 Task: Create a rule from the Agile list, Priority changed -> Complete task in the project BridgeTech if Priority Cleared then Complete Task
Action: Mouse moved to (1178, 192)
Screenshot: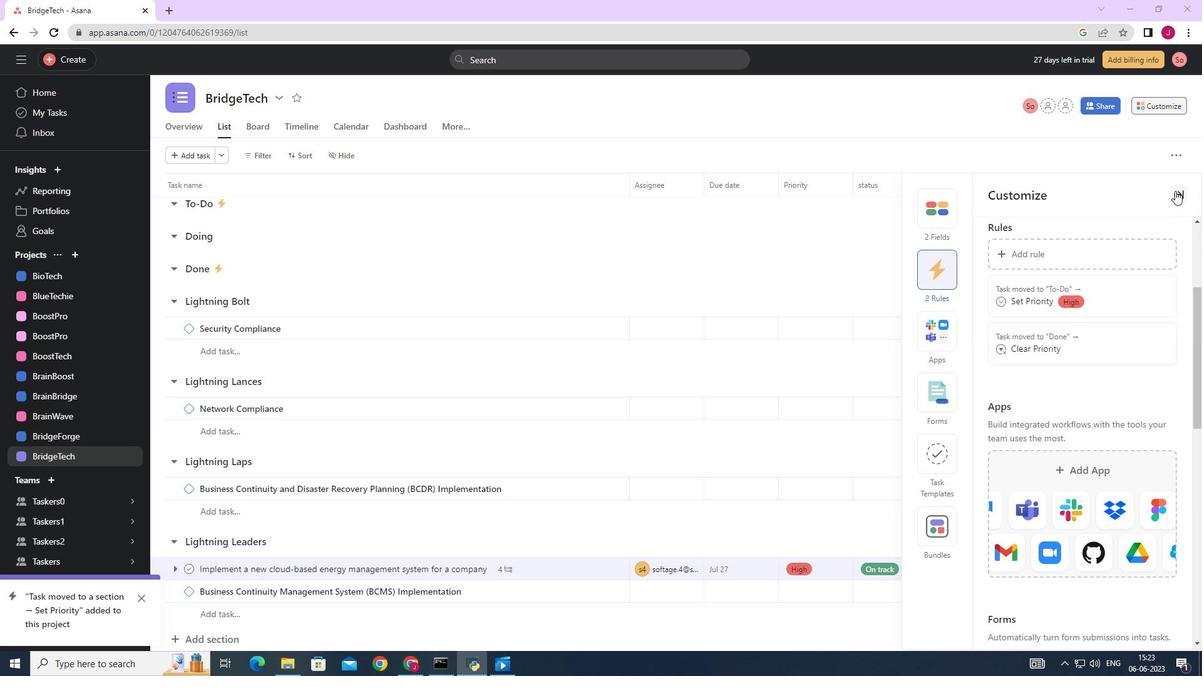 
Action: Mouse pressed left at (1178, 192)
Screenshot: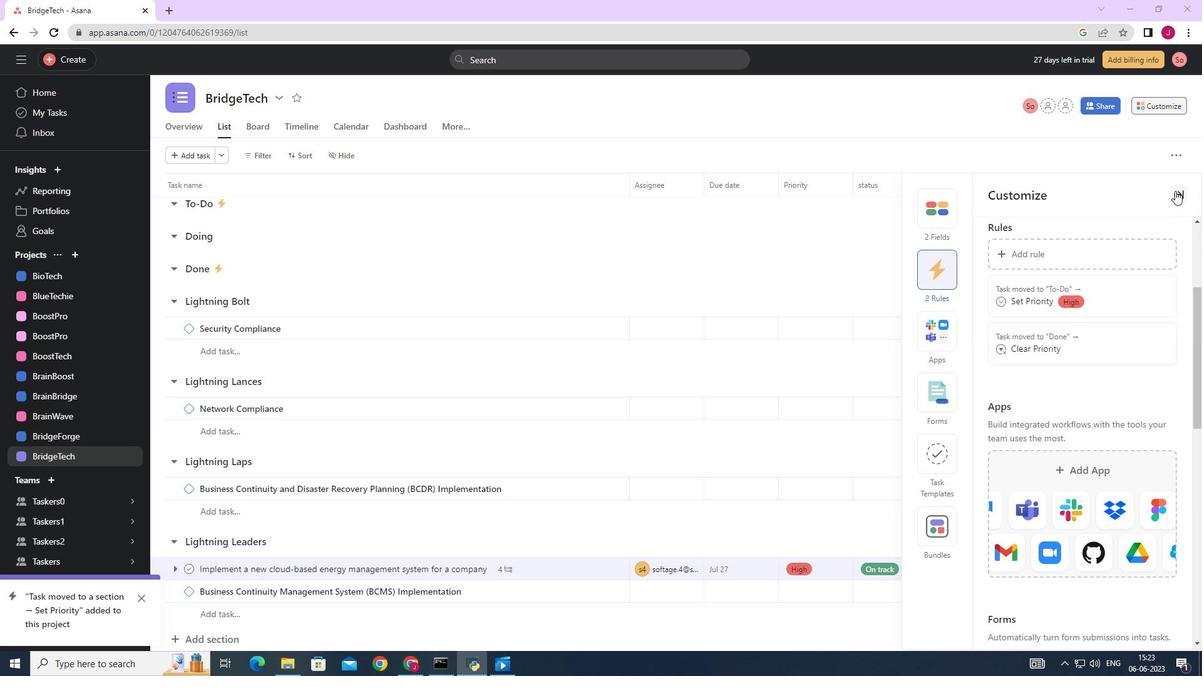 
Action: Mouse moved to (1152, 105)
Screenshot: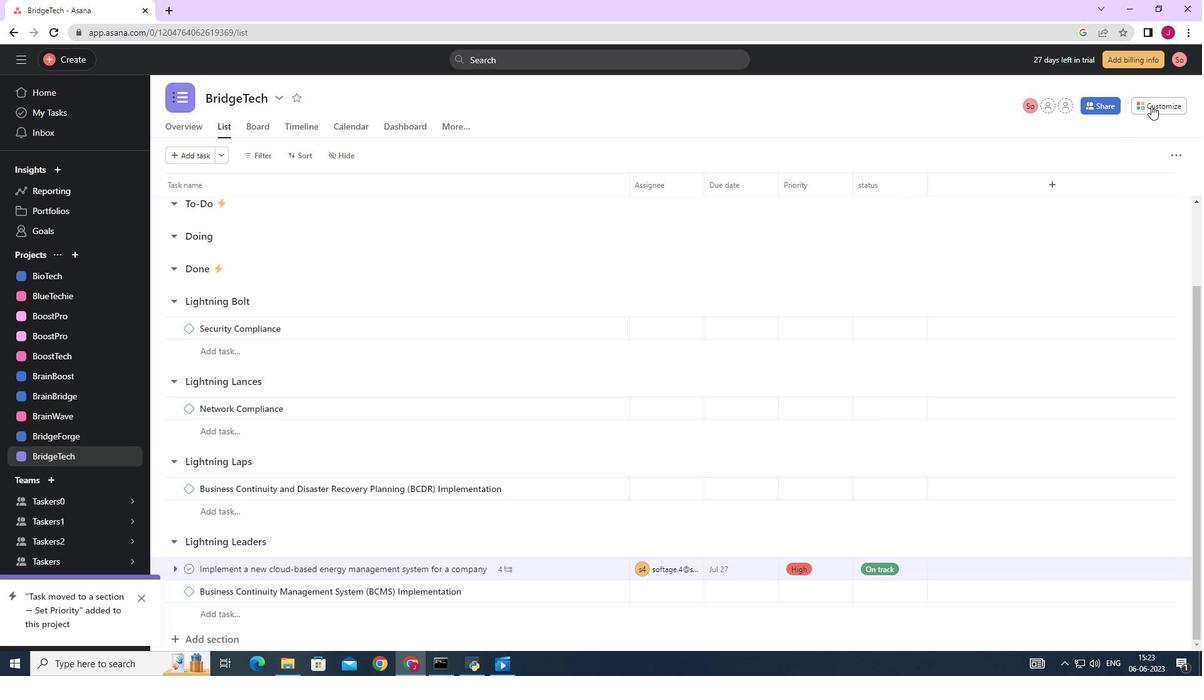 
Action: Mouse pressed left at (1152, 105)
Screenshot: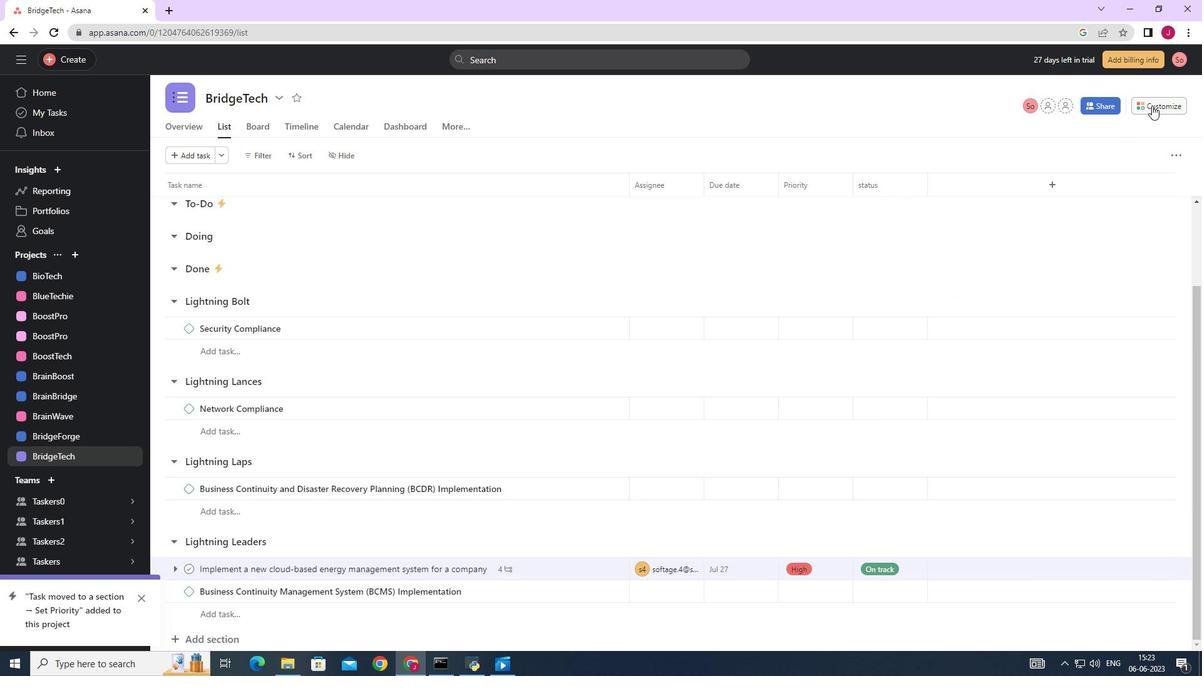 
Action: Mouse moved to (939, 270)
Screenshot: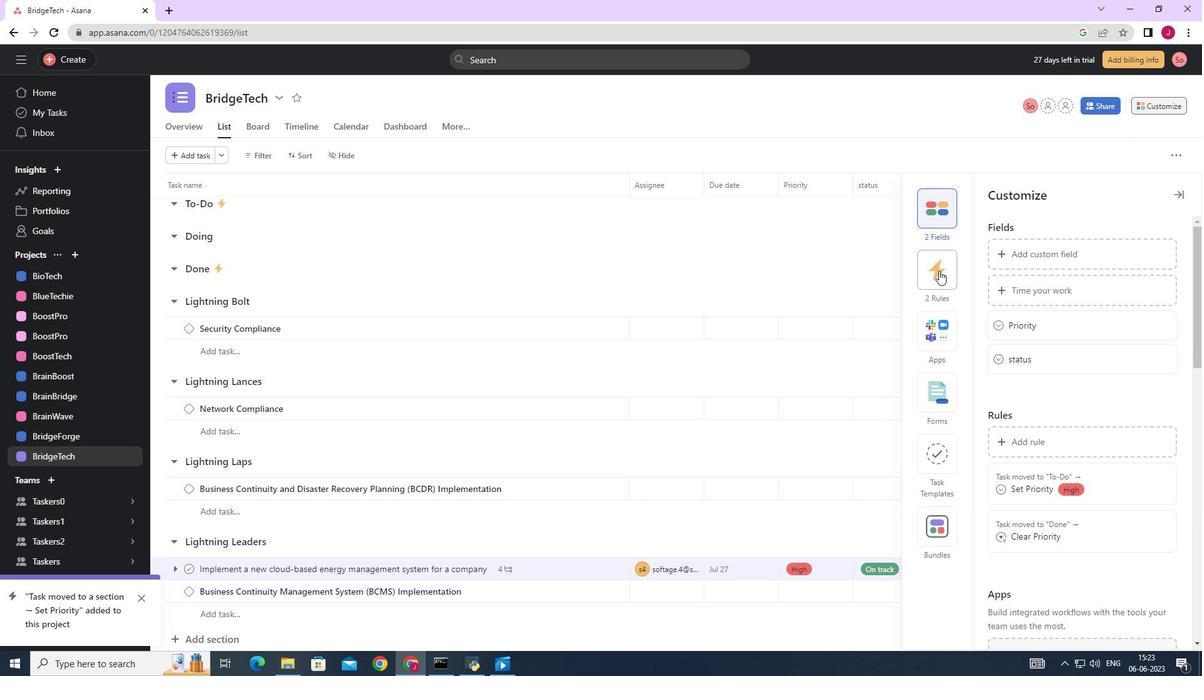
Action: Mouse pressed left at (939, 270)
Screenshot: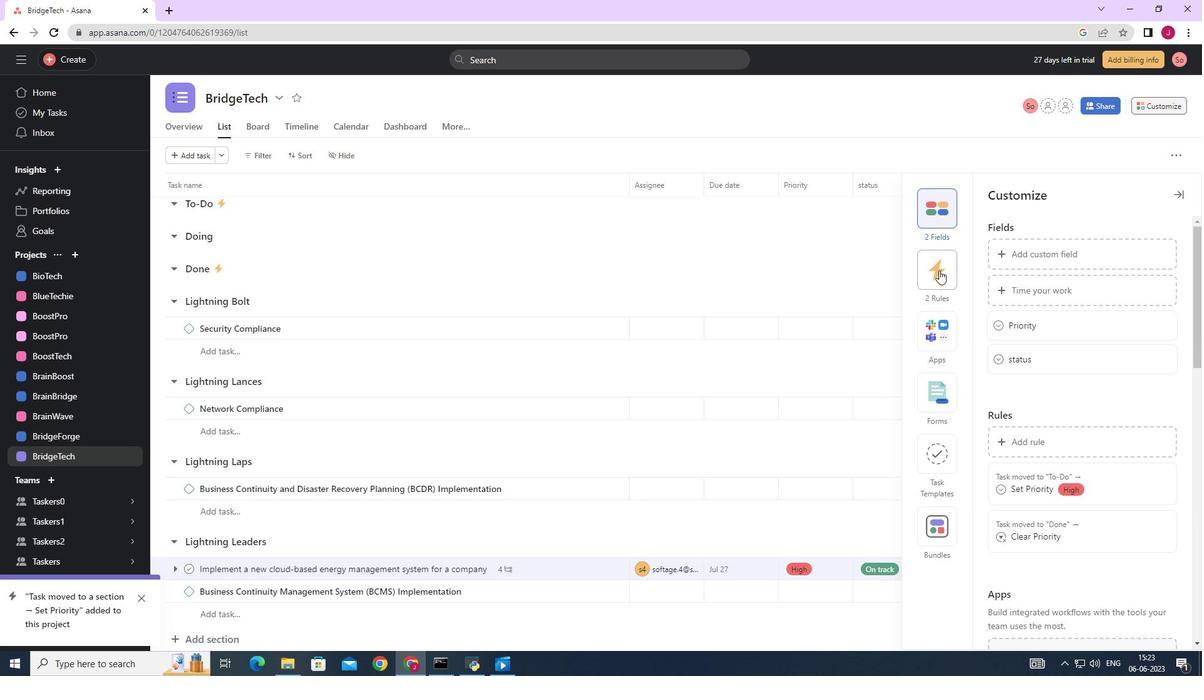 
Action: Mouse moved to (1076, 257)
Screenshot: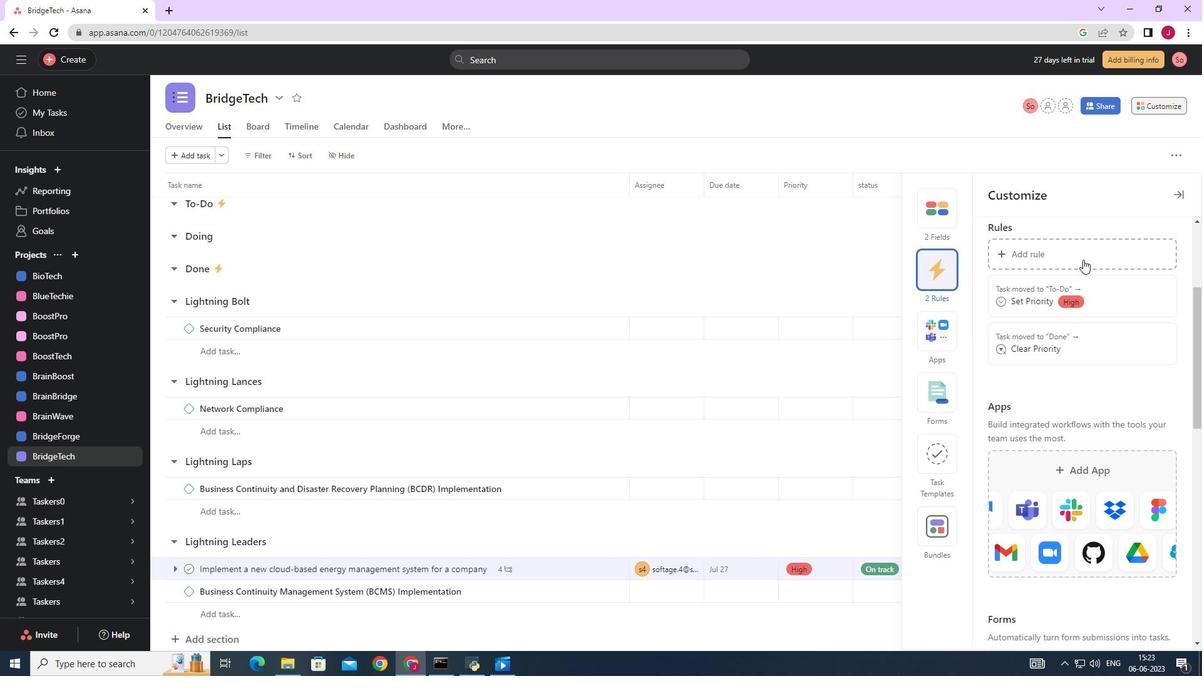 
Action: Mouse pressed left at (1076, 257)
Screenshot: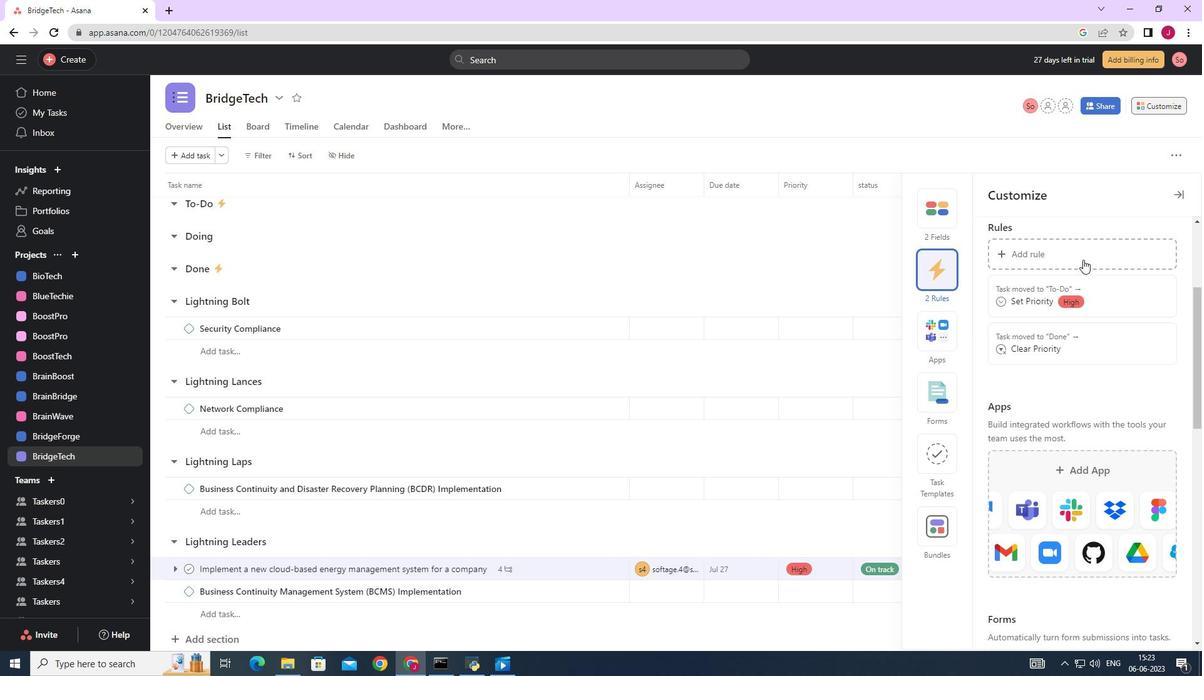 
Action: Mouse moved to (255, 187)
Screenshot: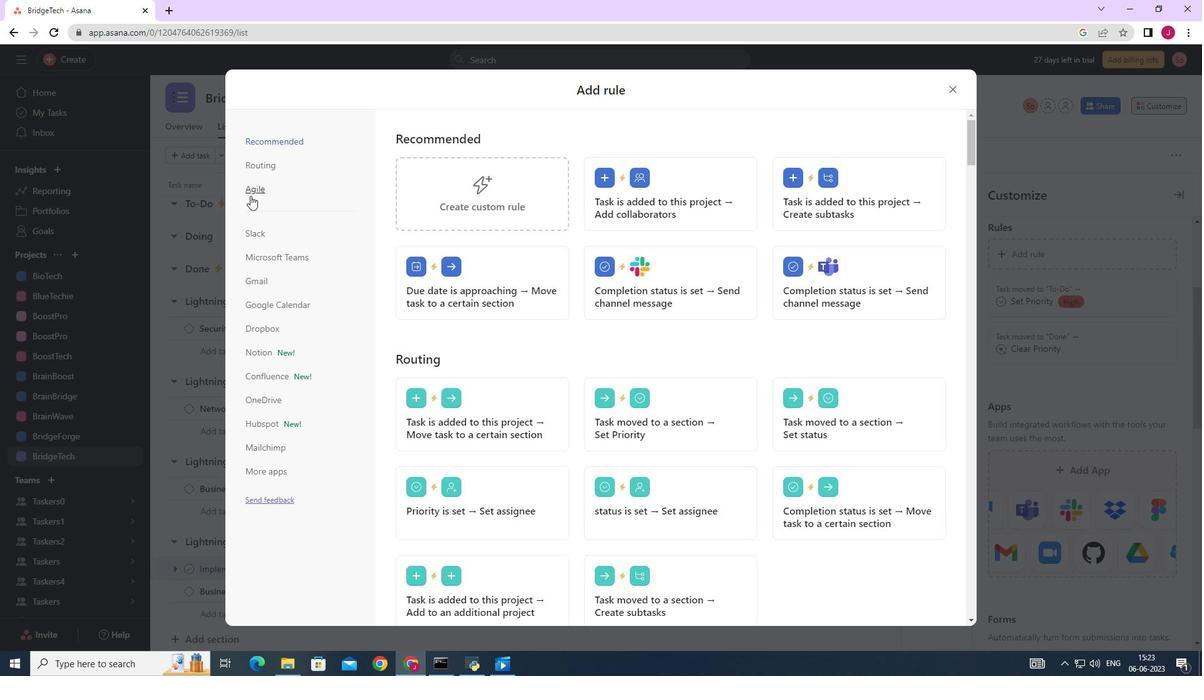 
Action: Mouse pressed left at (255, 187)
Screenshot: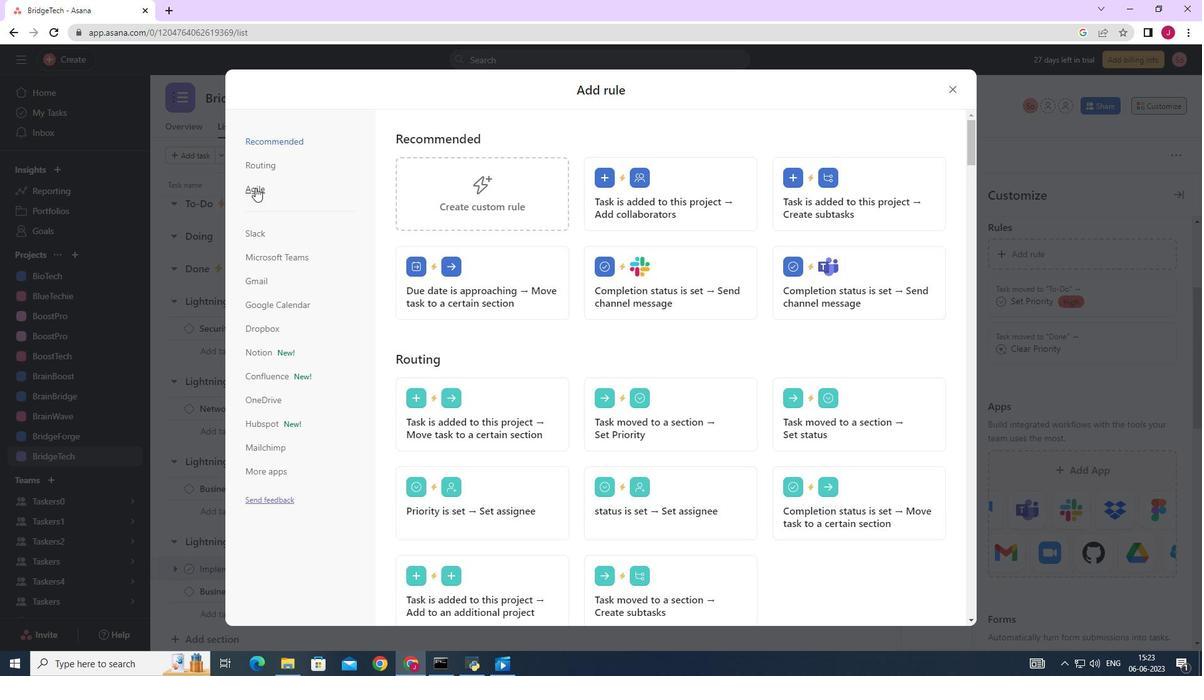 
Action: Mouse moved to (517, 182)
Screenshot: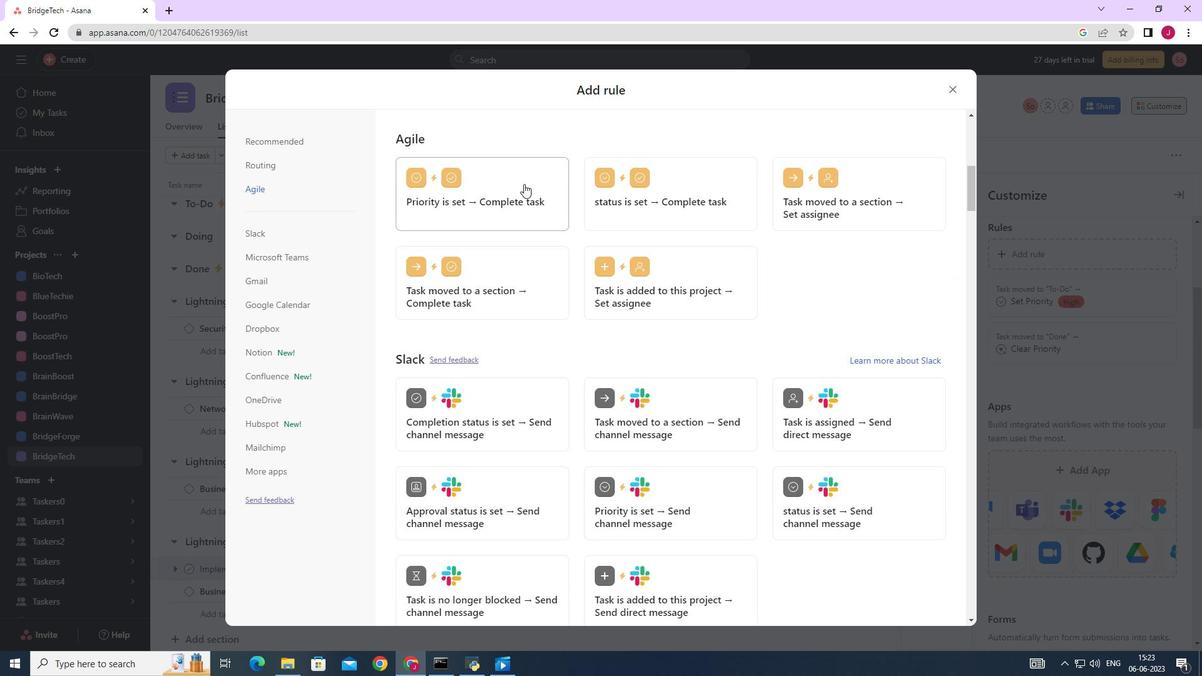 
Action: Mouse pressed left at (517, 182)
Screenshot: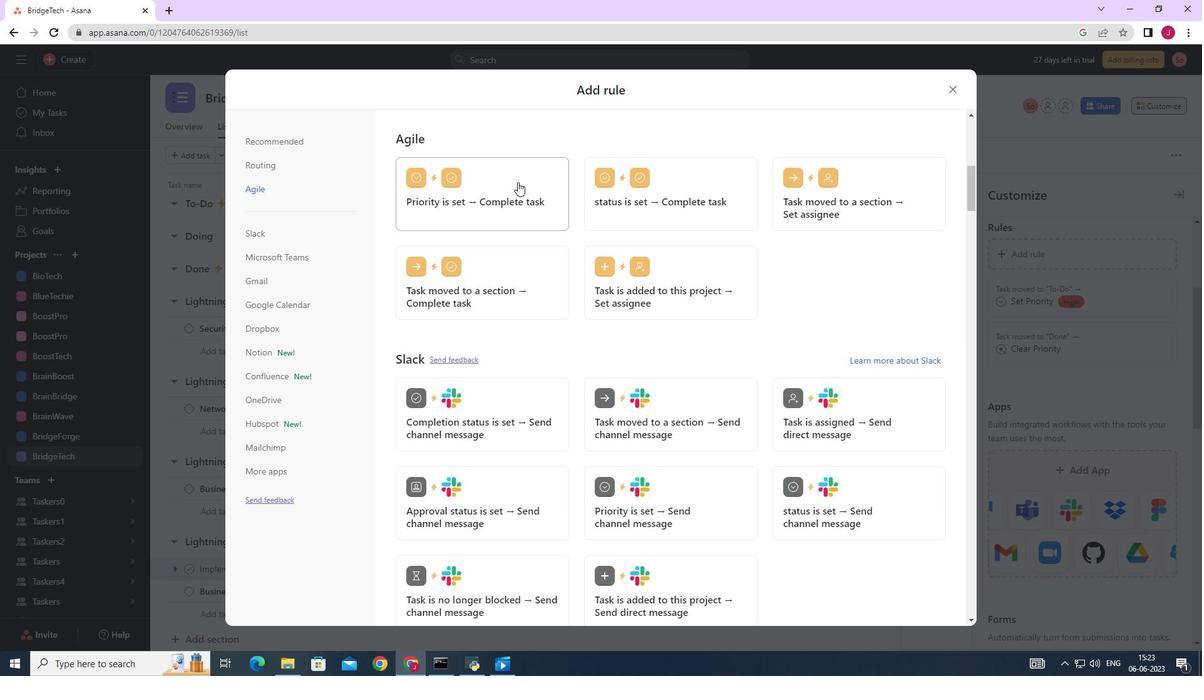 
Action: Mouse moved to (515, 336)
Screenshot: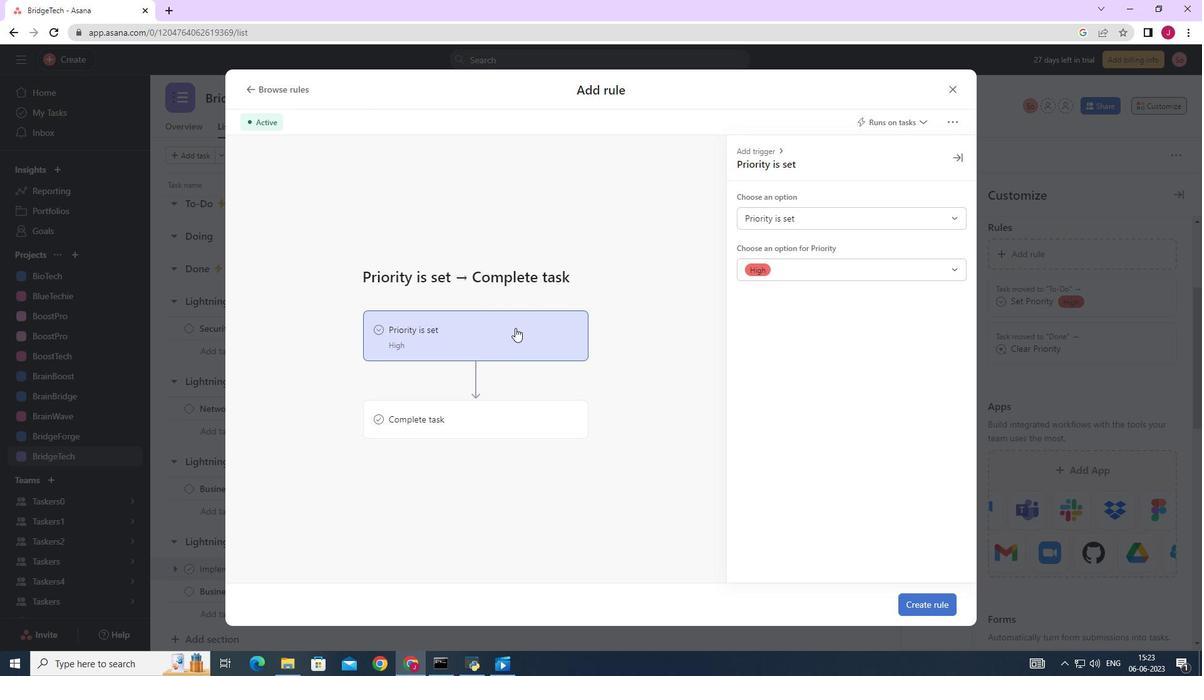 
Action: Mouse pressed left at (515, 336)
Screenshot: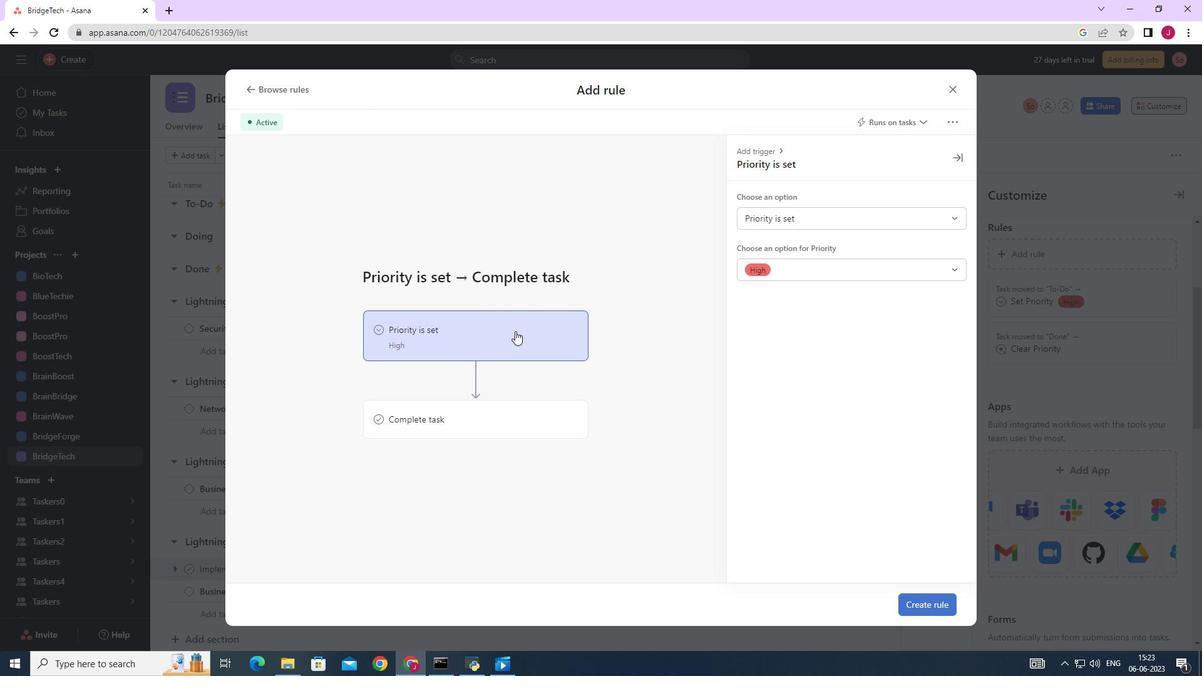 
Action: Mouse moved to (519, 418)
Screenshot: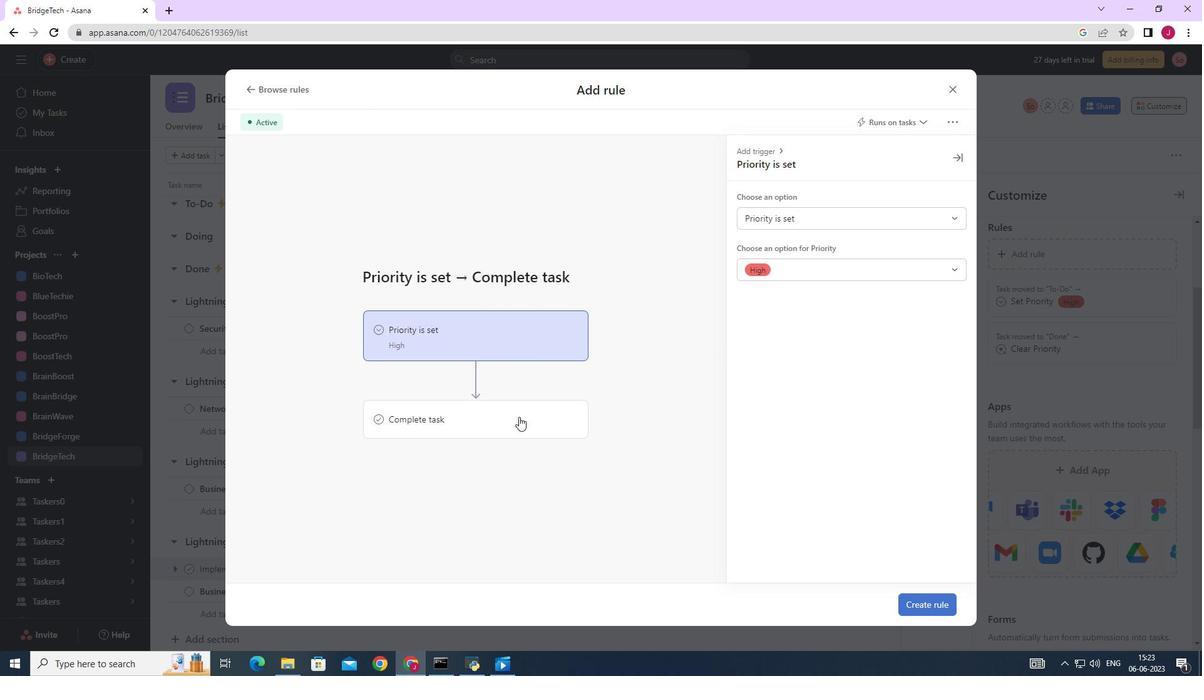 
Action: Mouse pressed left at (519, 418)
Screenshot: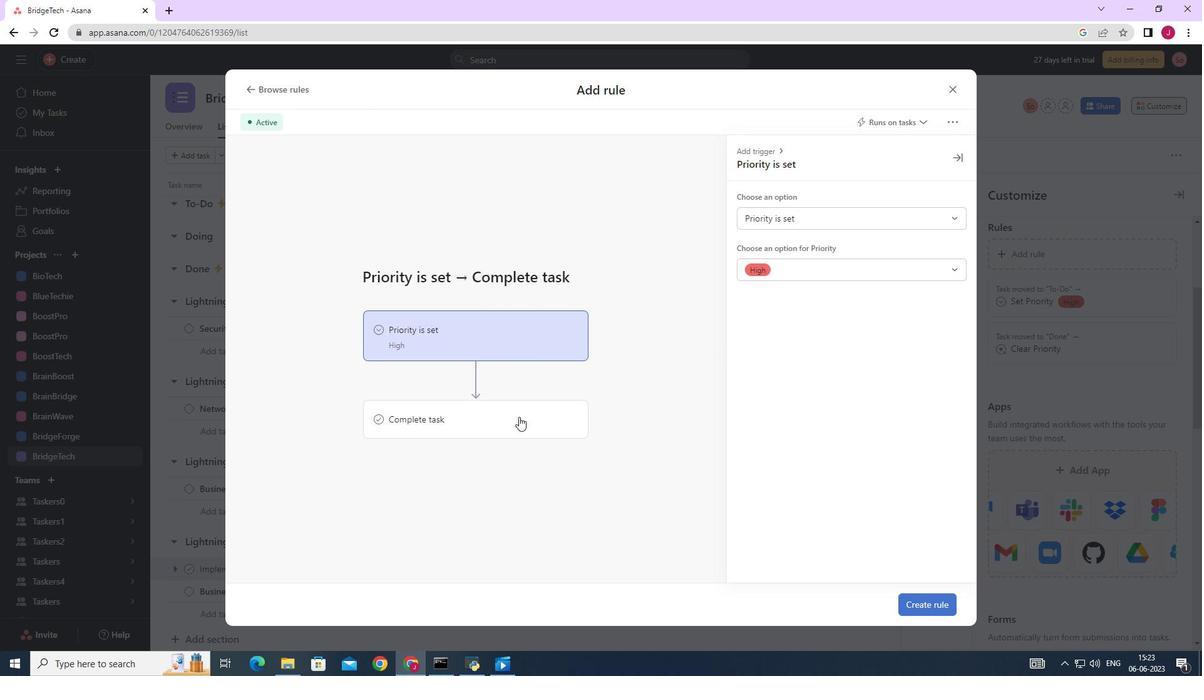 
Action: Mouse moved to (776, 214)
Screenshot: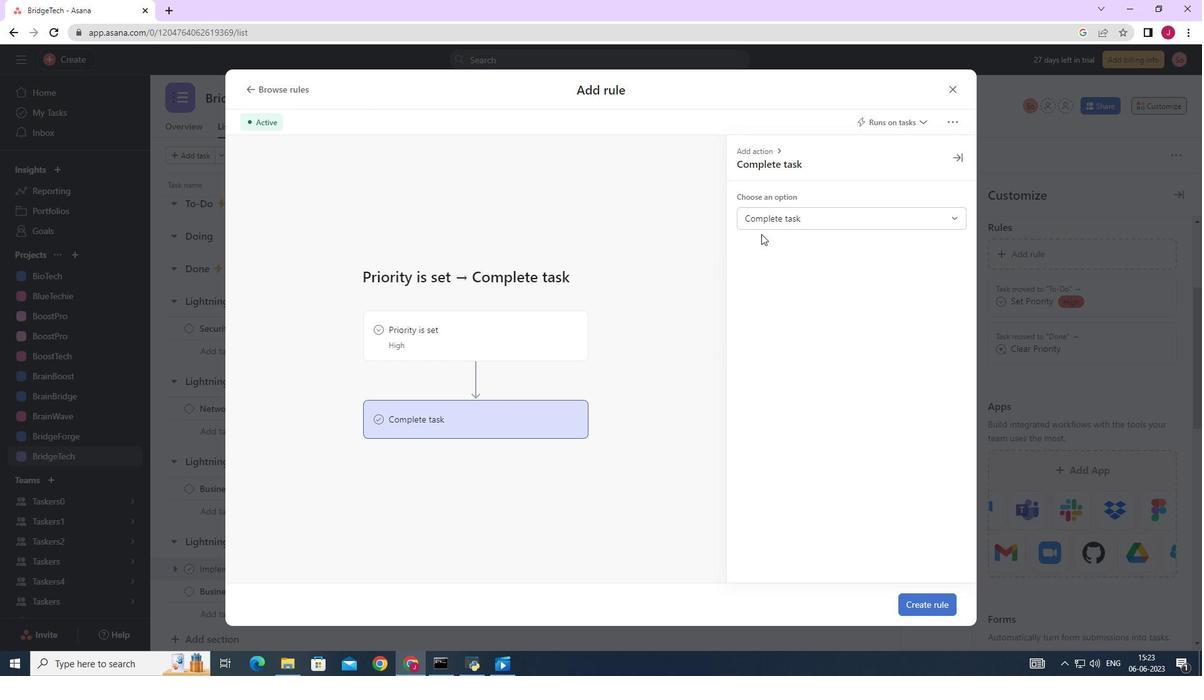 
Action: Mouse pressed left at (776, 214)
Screenshot: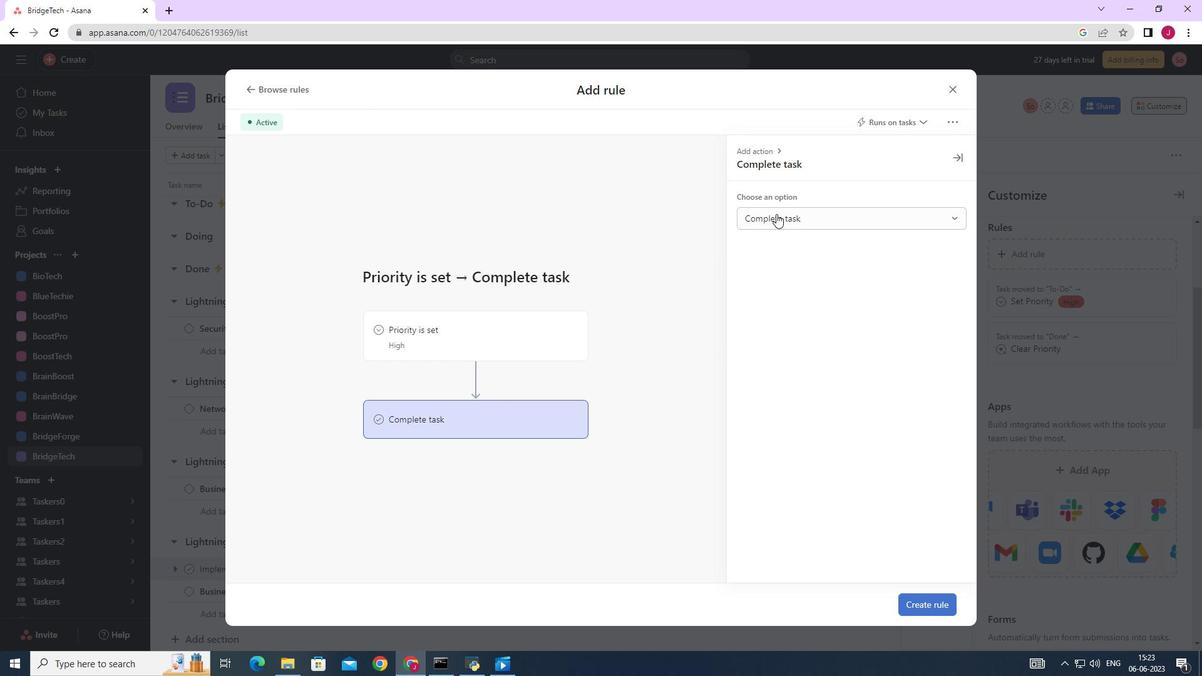
Action: Mouse moved to (472, 334)
Screenshot: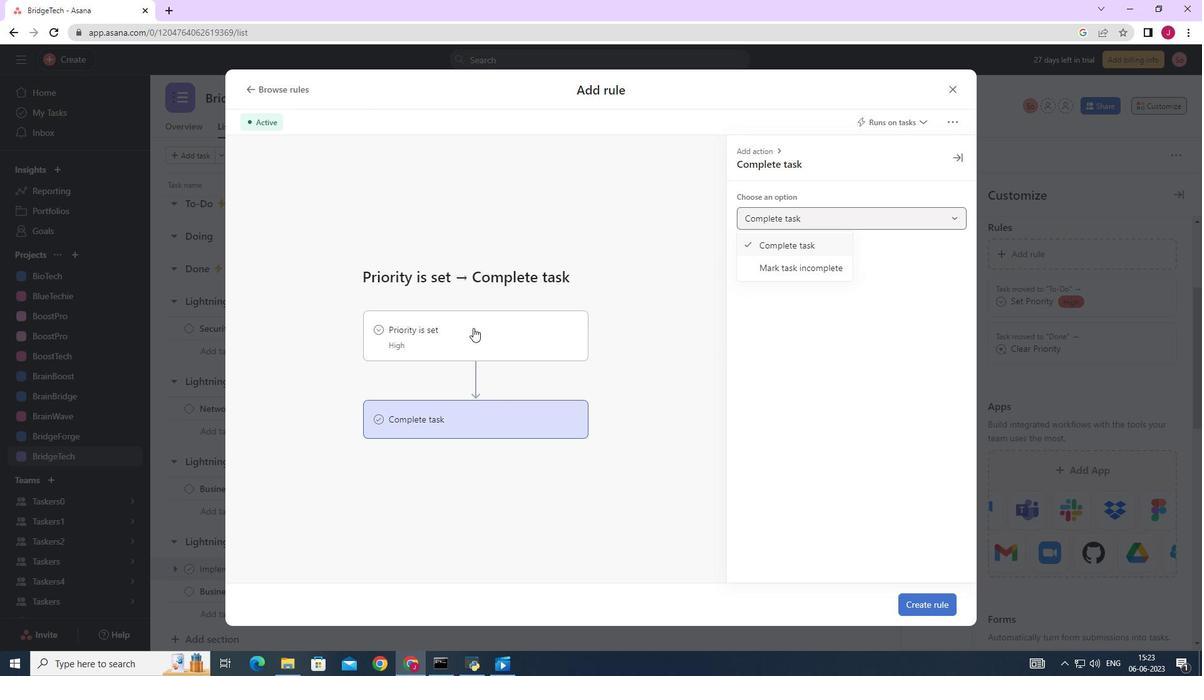 
Action: Mouse pressed left at (472, 334)
Screenshot: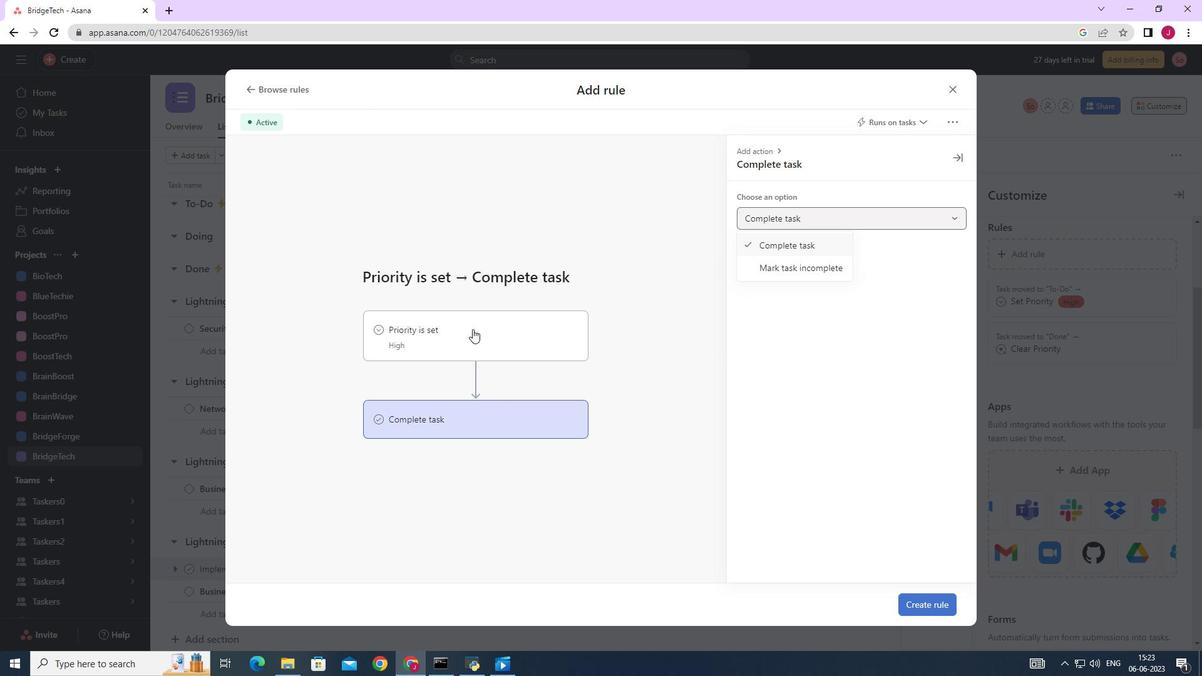 
Action: Mouse moved to (794, 213)
Screenshot: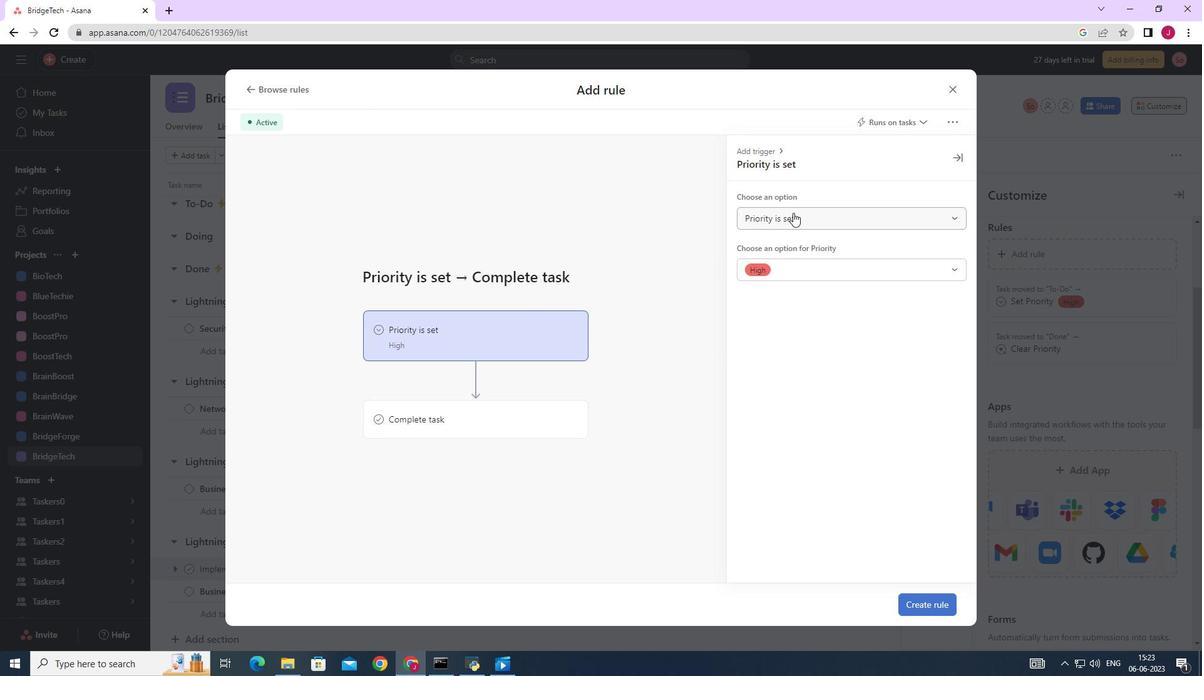 
Action: Mouse pressed left at (794, 213)
Screenshot: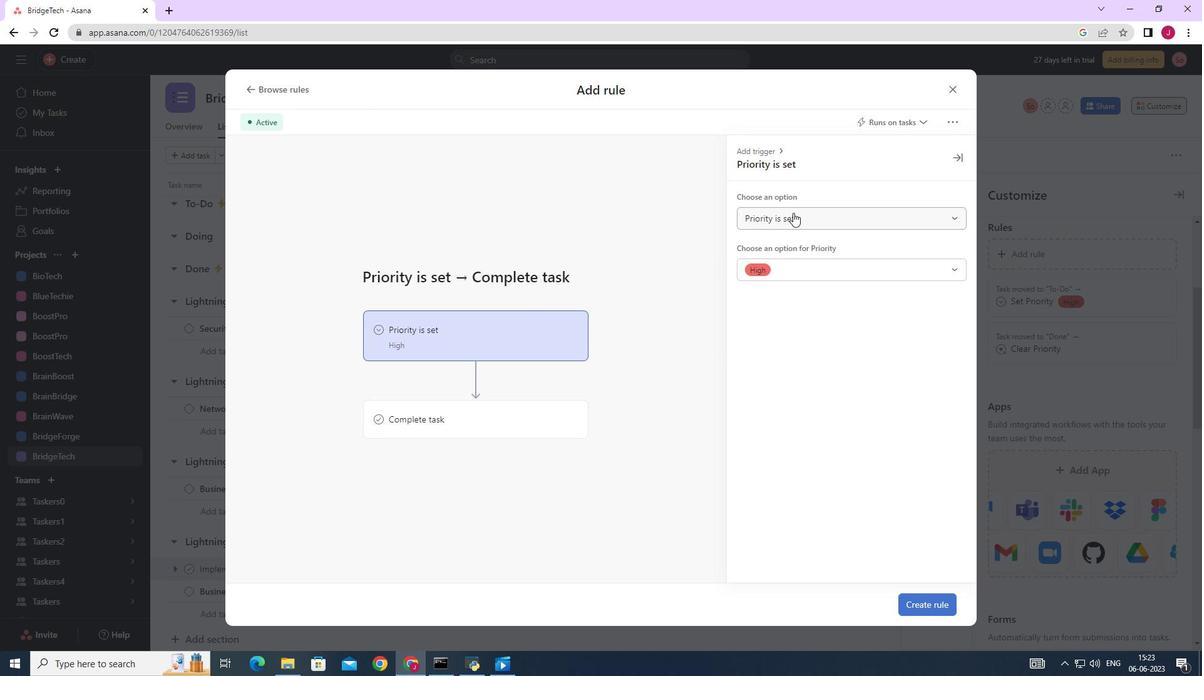 
Action: Mouse moved to (790, 267)
Screenshot: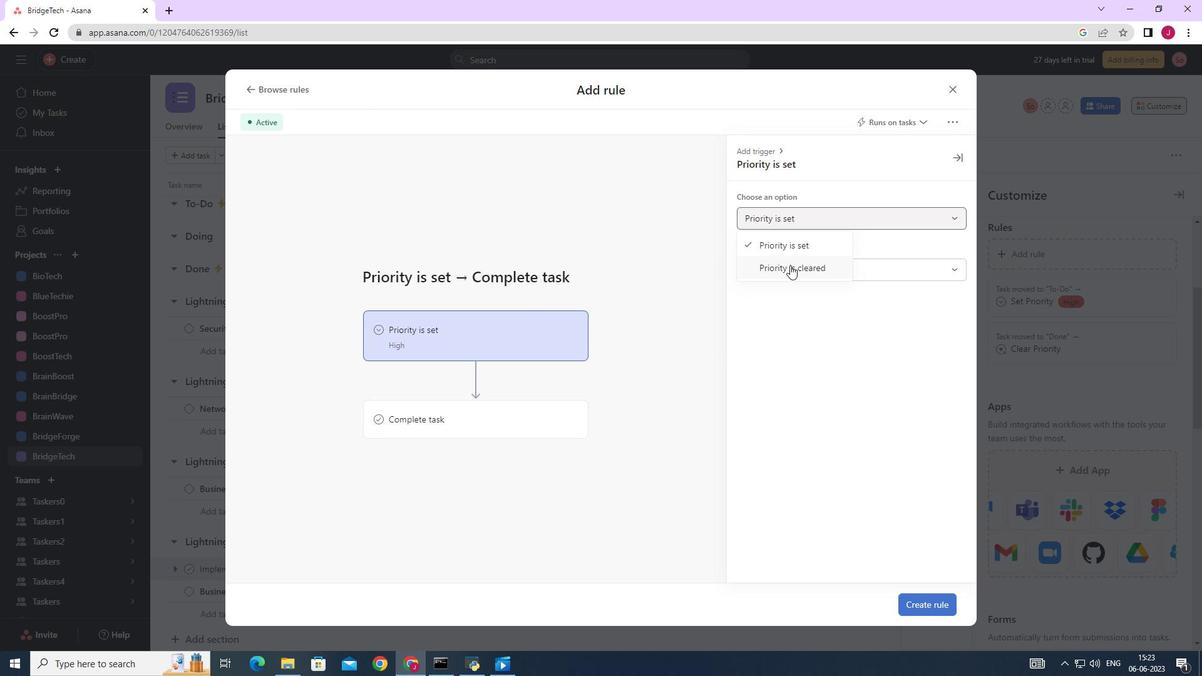 
Action: Mouse pressed left at (790, 267)
Screenshot: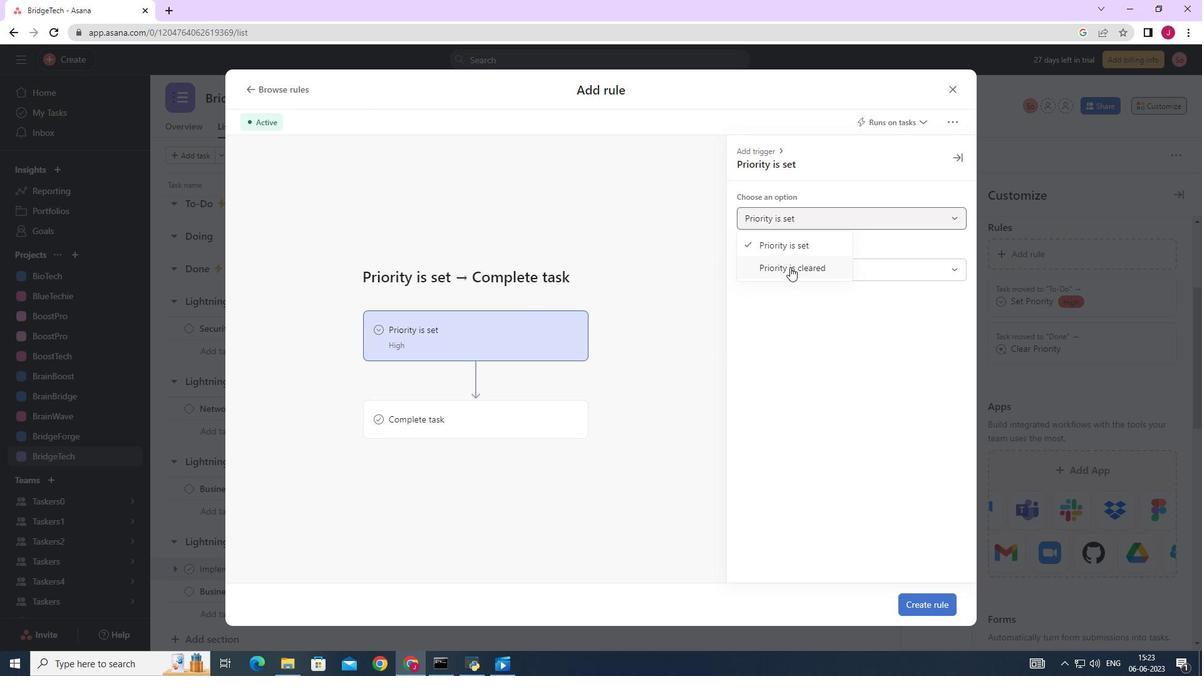 
Action: Mouse moved to (514, 415)
Screenshot: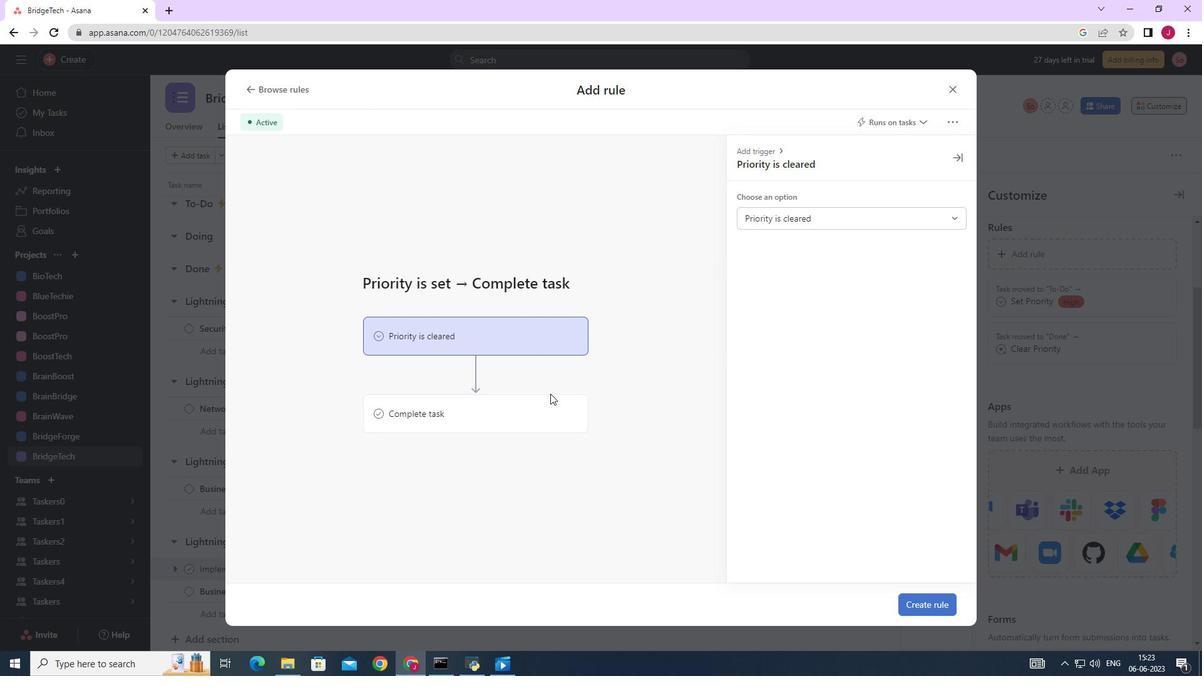 
Action: Mouse pressed left at (514, 415)
Screenshot: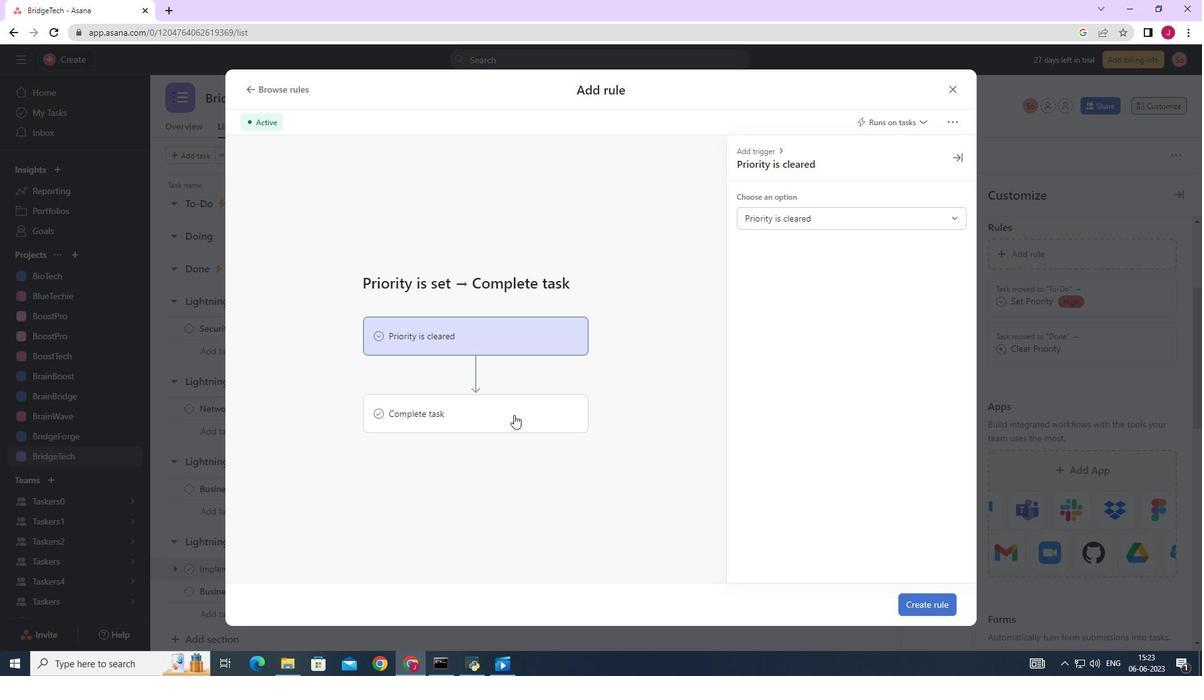 
Action: Mouse moved to (932, 601)
Screenshot: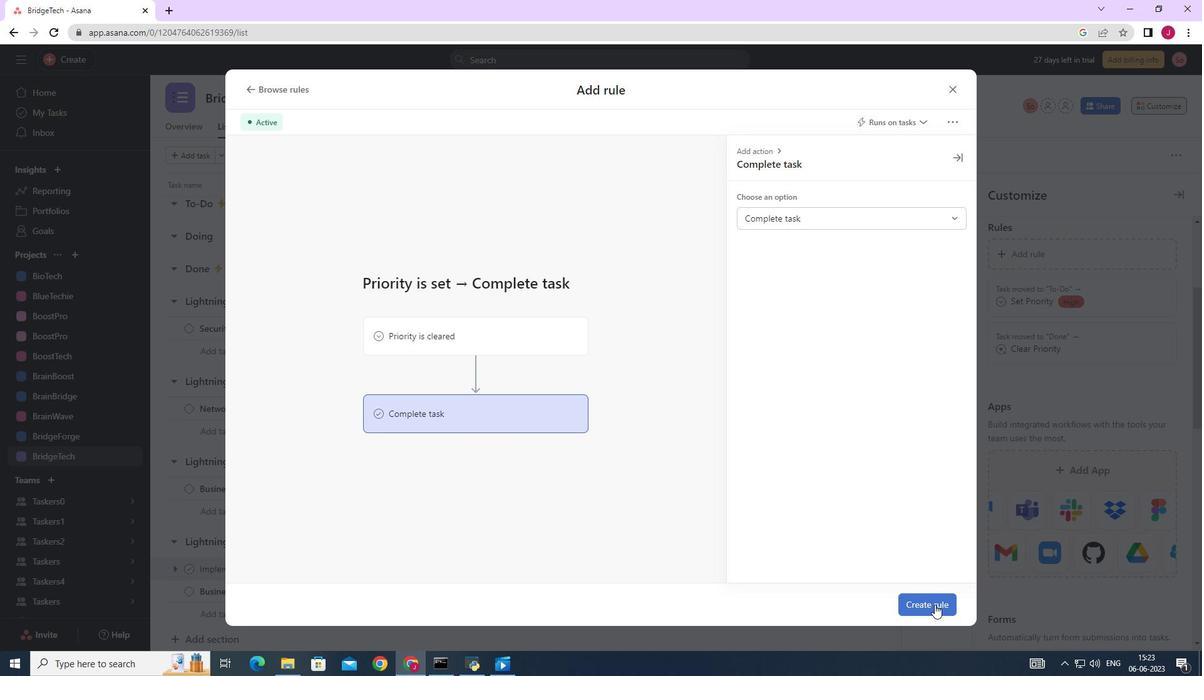 
Action: Mouse pressed left at (932, 601)
Screenshot: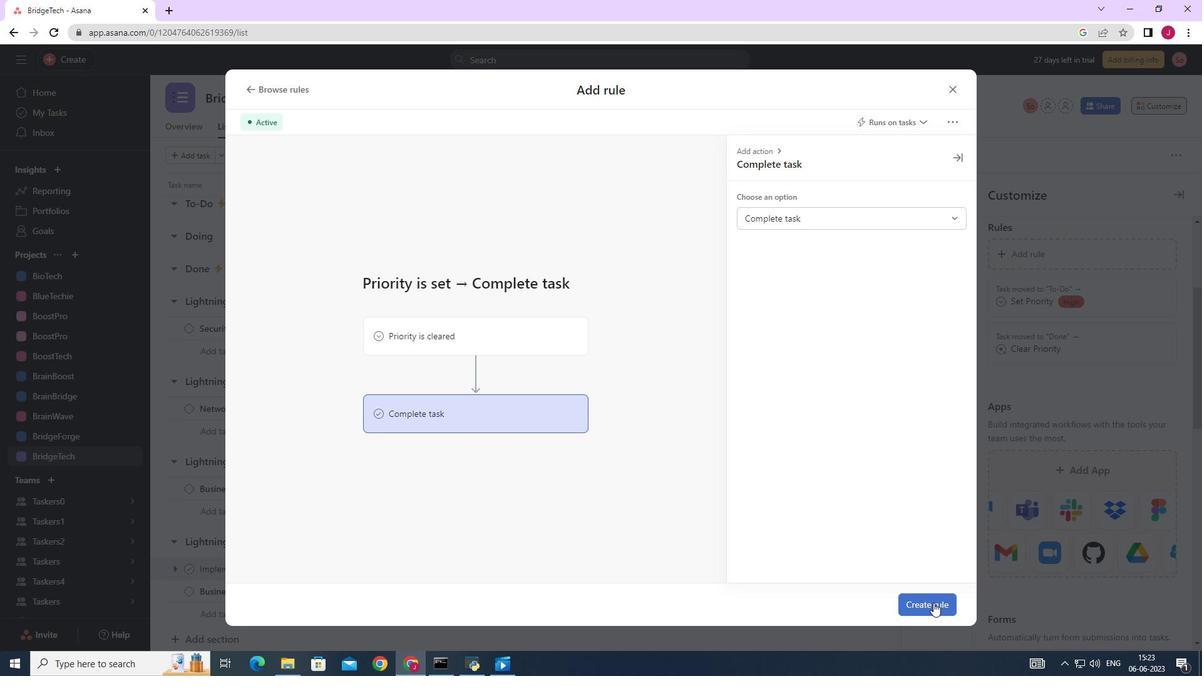 
Action: Mouse moved to (837, 465)
Screenshot: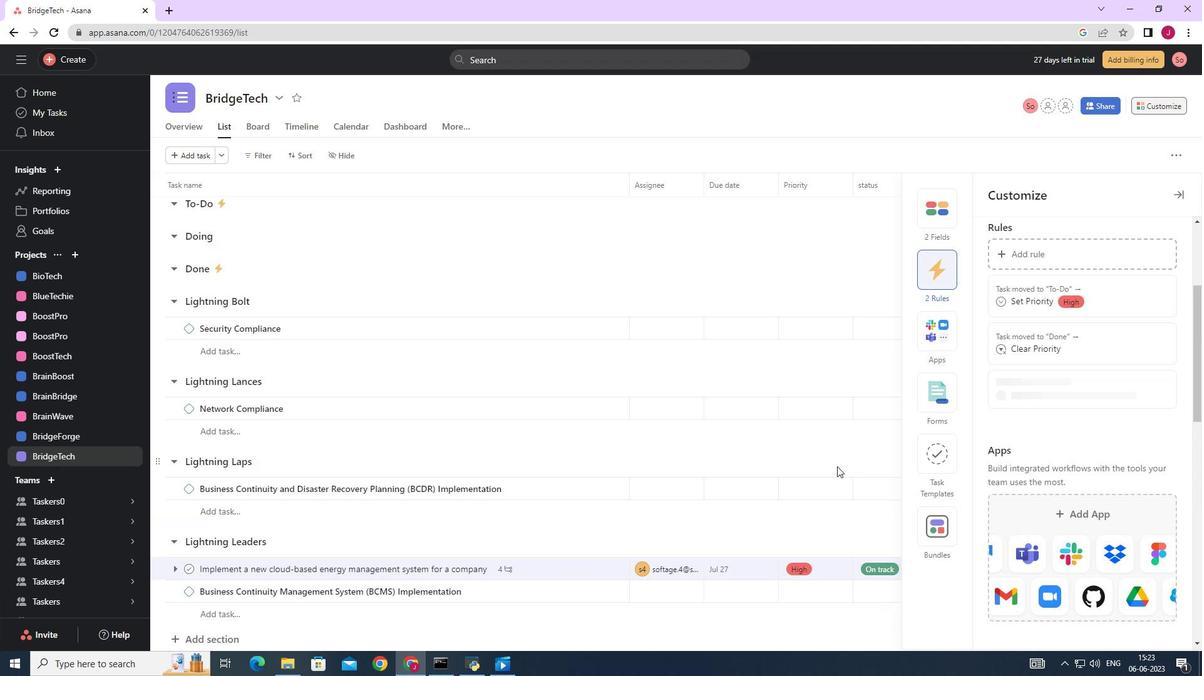 
